 Task: Sort the products in the category "Baby Health Care" by unit price (low first).
Action: Mouse moved to (259, 140)
Screenshot: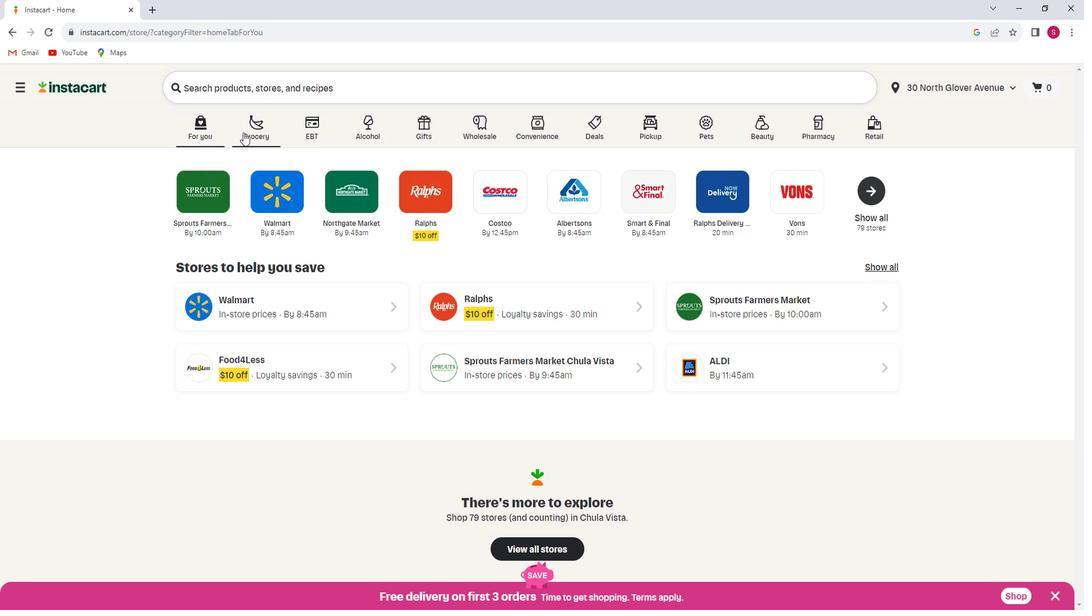 
Action: Mouse pressed left at (259, 140)
Screenshot: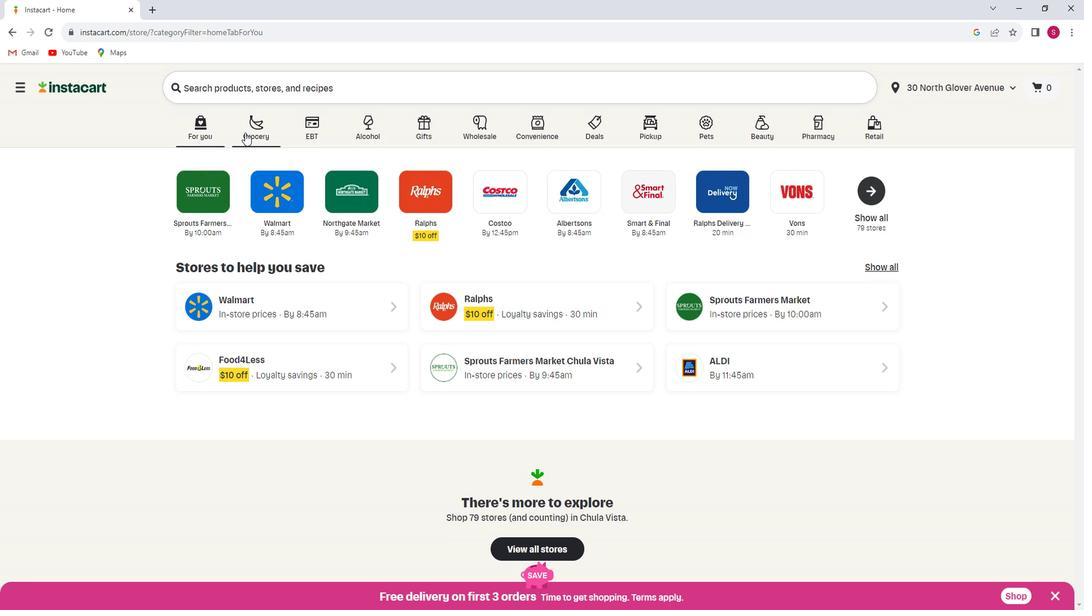 
Action: Mouse moved to (247, 336)
Screenshot: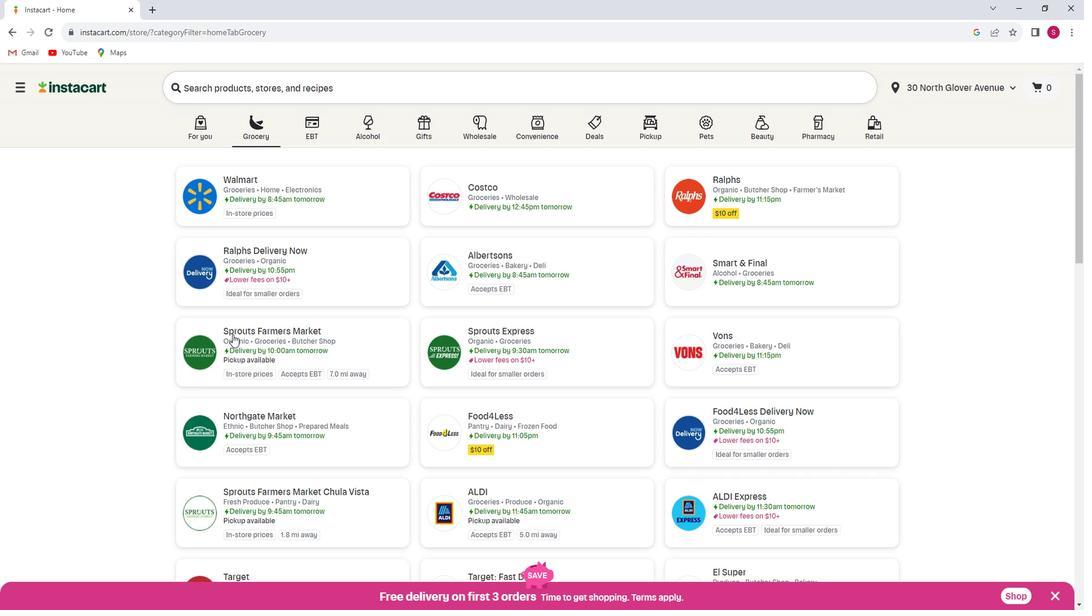 
Action: Mouse pressed left at (247, 336)
Screenshot: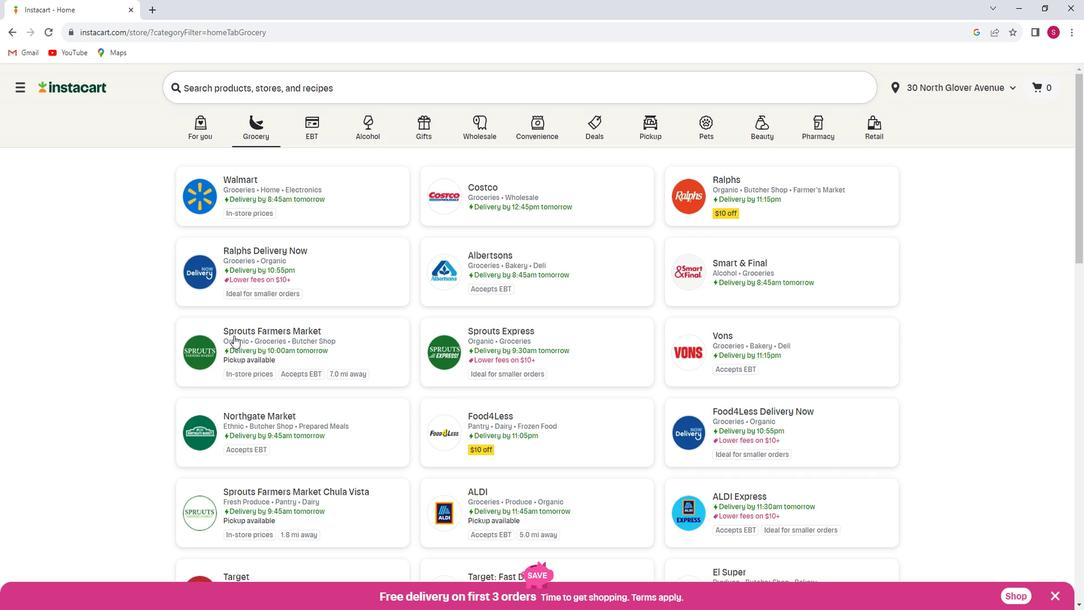 
Action: Mouse moved to (80, 375)
Screenshot: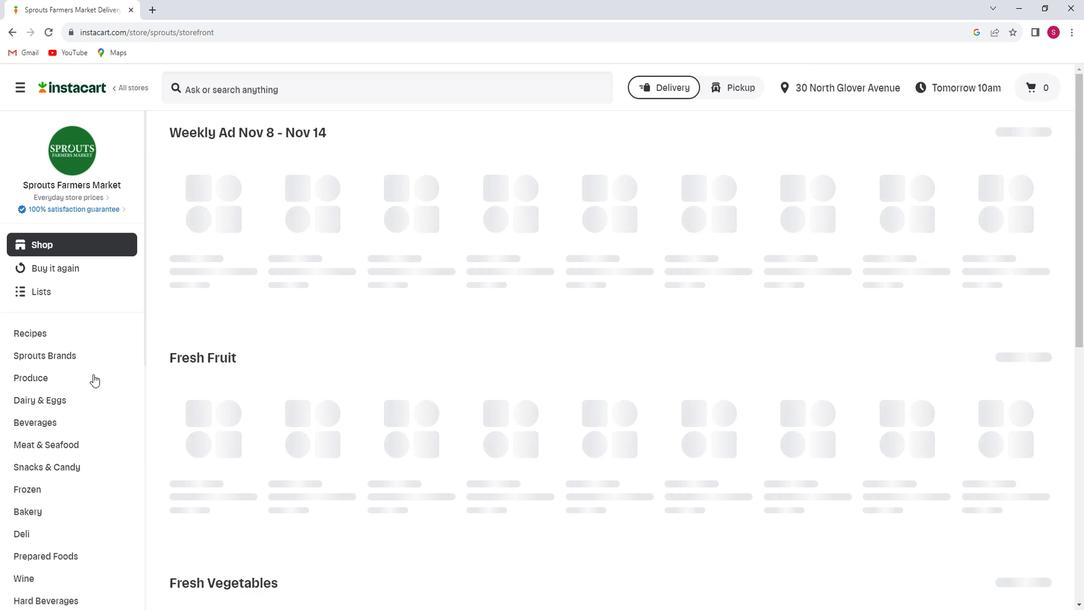 
Action: Mouse scrolled (80, 375) with delta (0, 0)
Screenshot: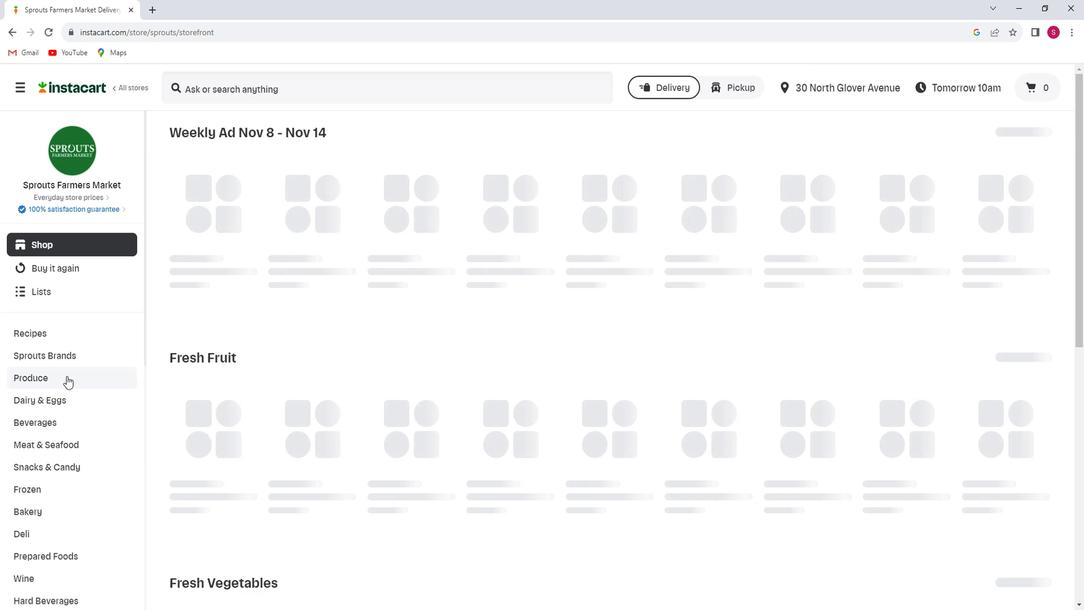 
Action: Mouse moved to (79, 377)
Screenshot: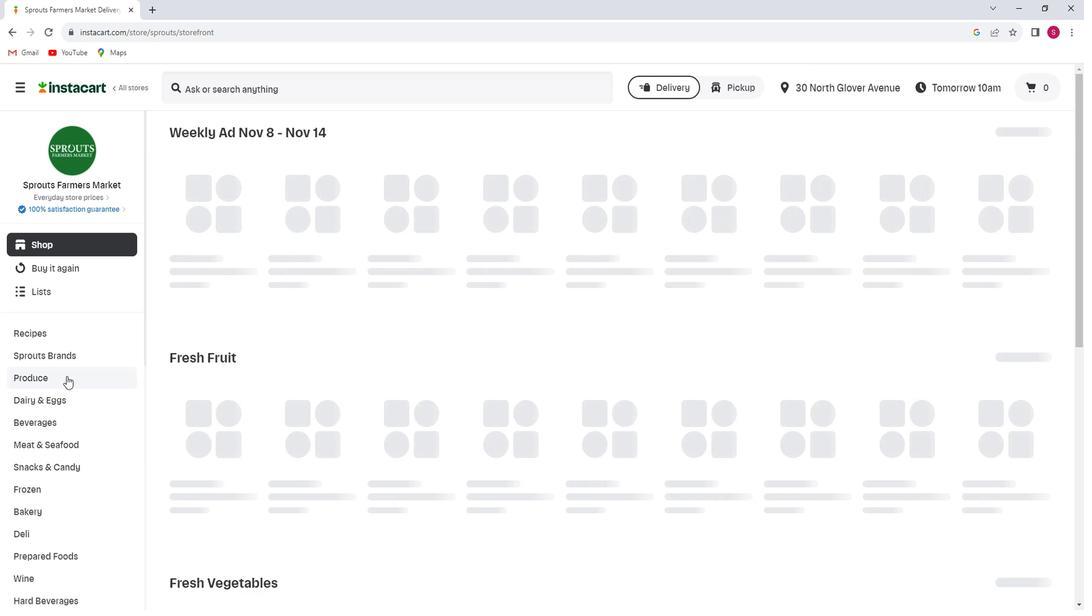 
Action: Mouse scrolled (79, 377) with delta (0, 0)
Screenshot: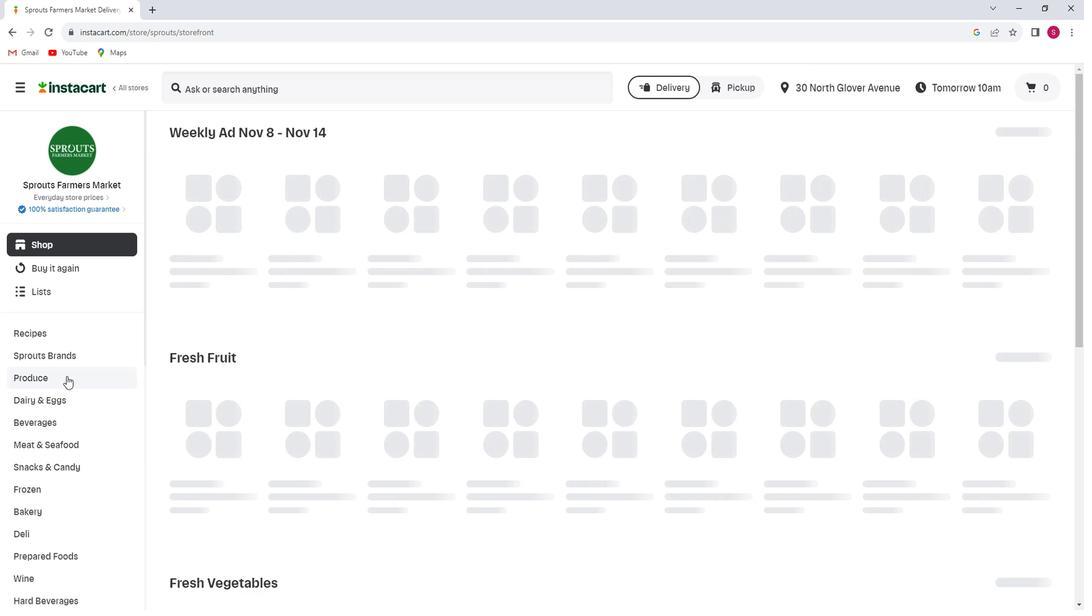 
Action: Mouse moved to (79, 377)
Screenshot: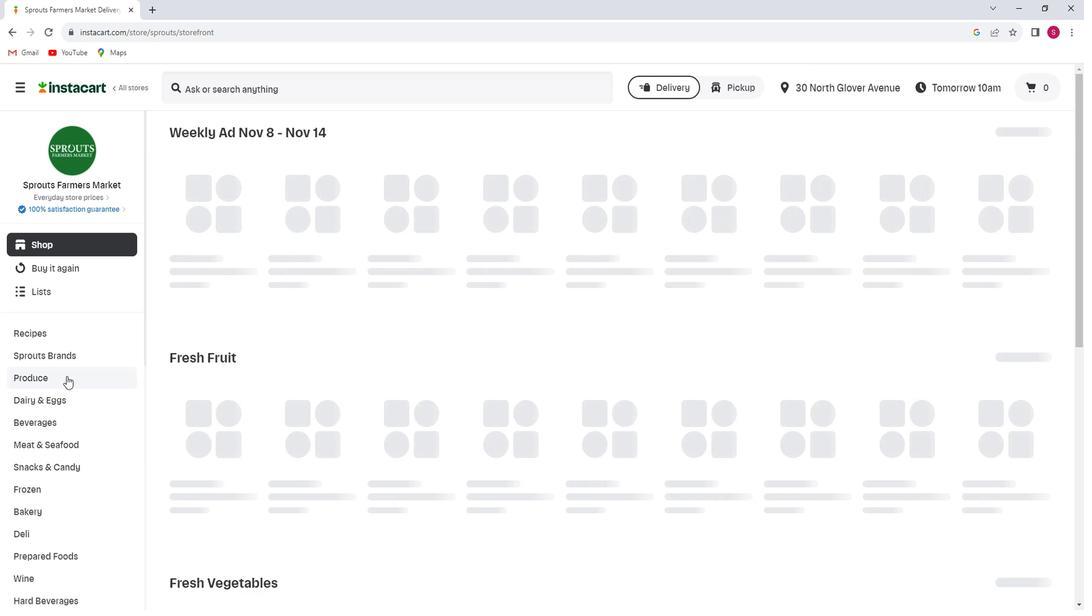 
Action: Mouse scrolled (79, 377) with delta (0, 0)
Screenshot: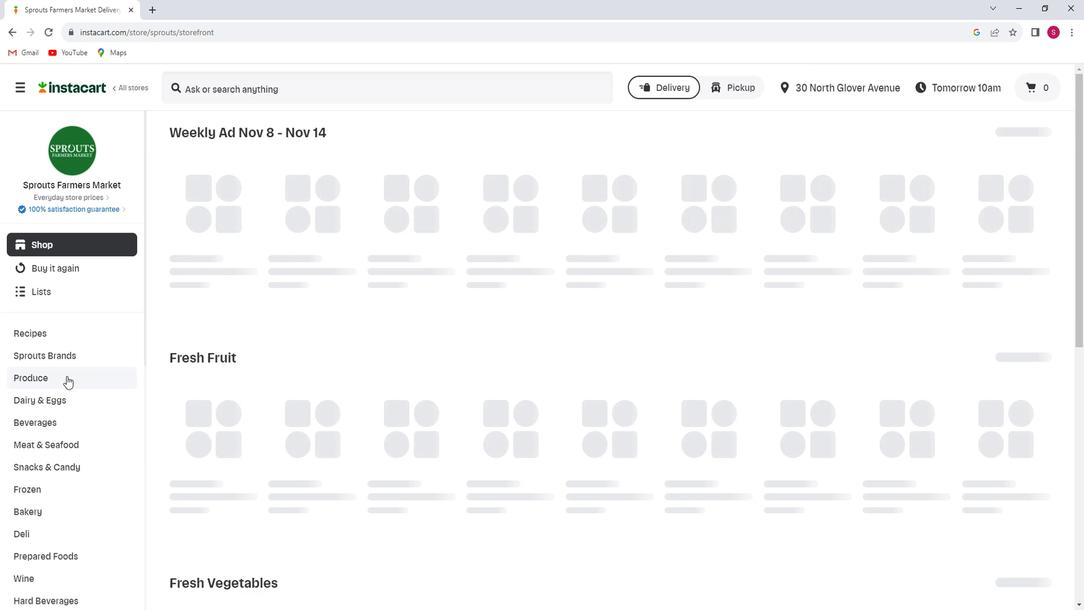 
Action: Mouse scrolled (79, 377) with delta (0, 0)
Screenshot: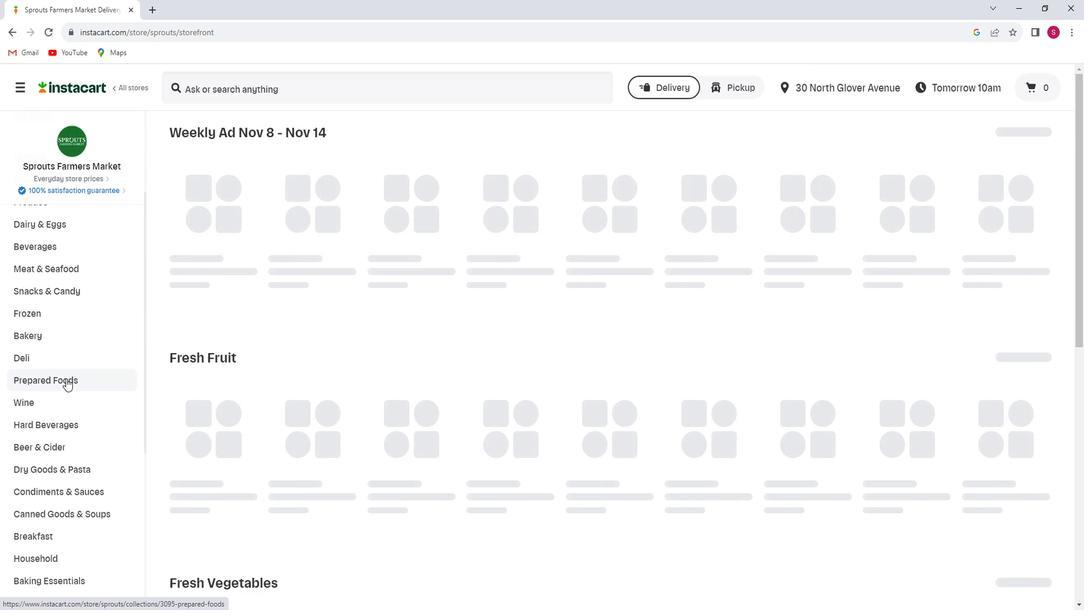 
Action: Mouse scrolled (79, 377) with delta (0, 0)
Screenshot: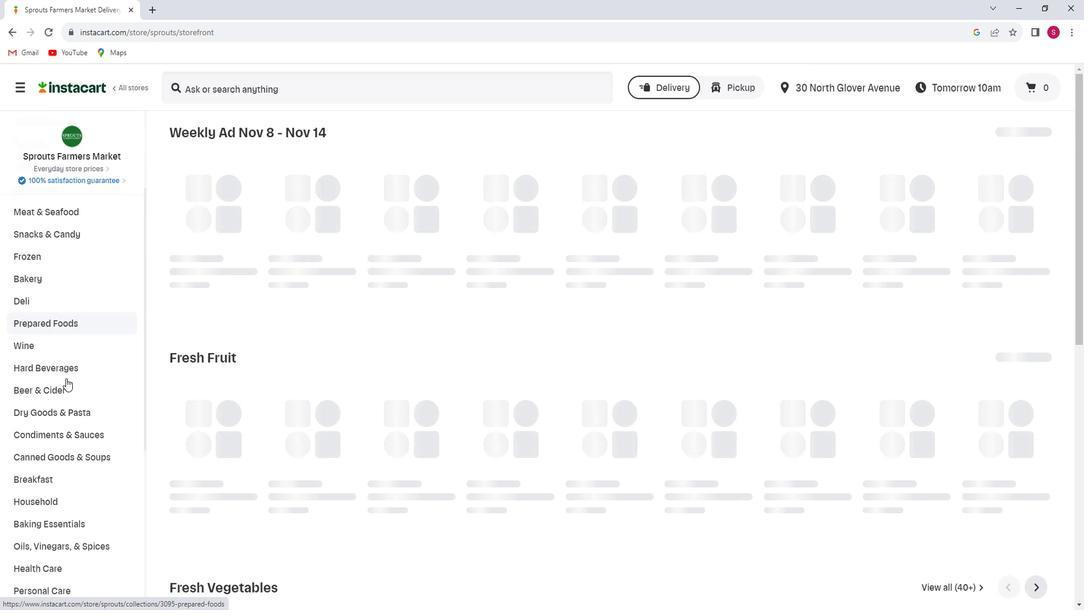 
Action: Mouse scrolled (79, 377) with delta (0, 0)
Screenshot: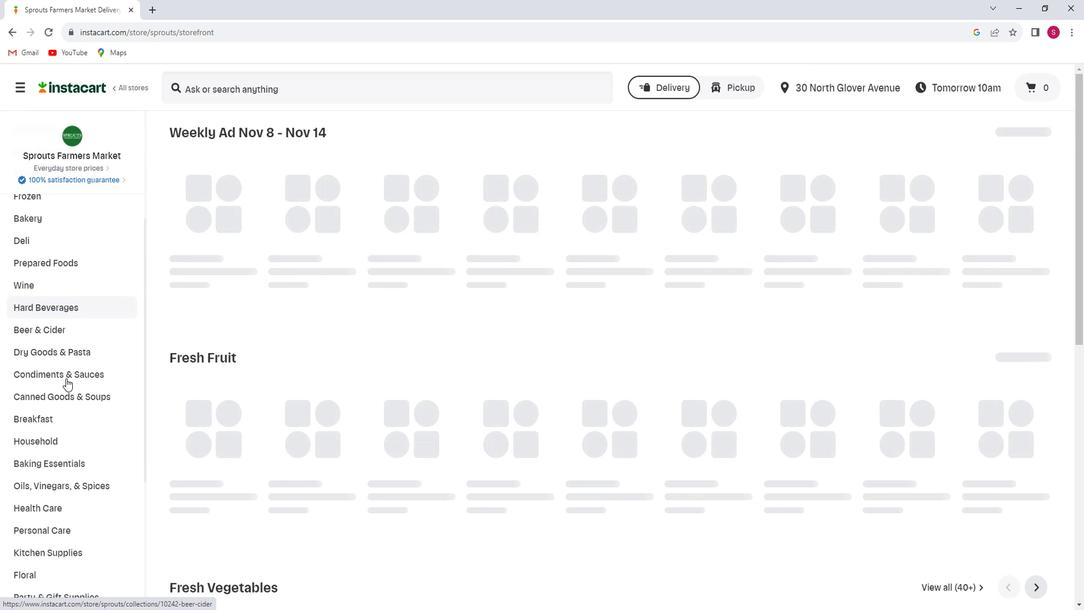 
Action: Mouse scrolled (79, 377) with delta (0, 0)
Screenshot: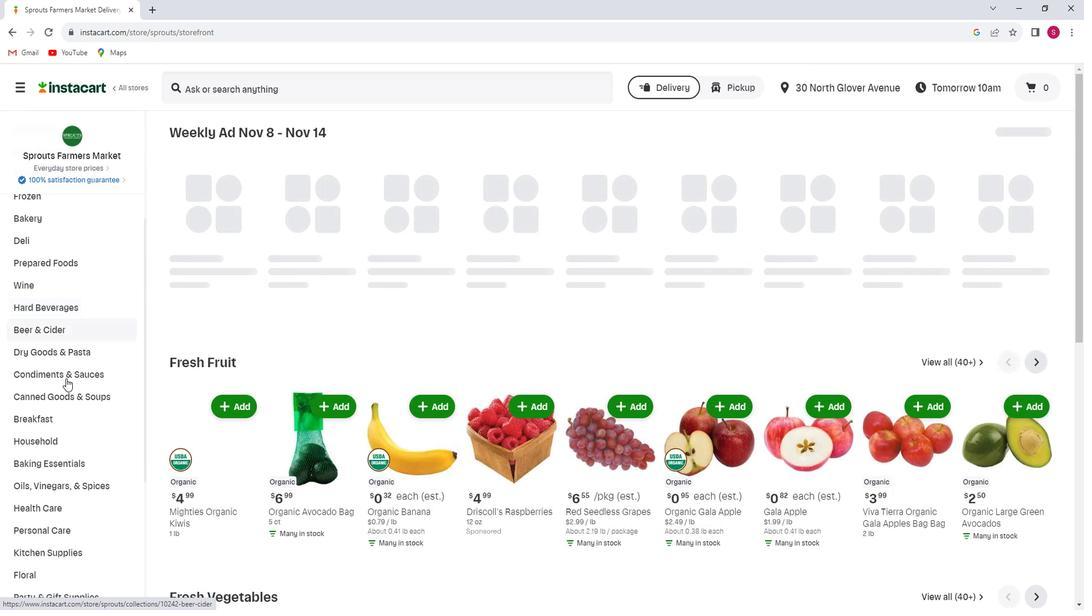 
Action: Mouse moved to (79, 378)
Screenshot: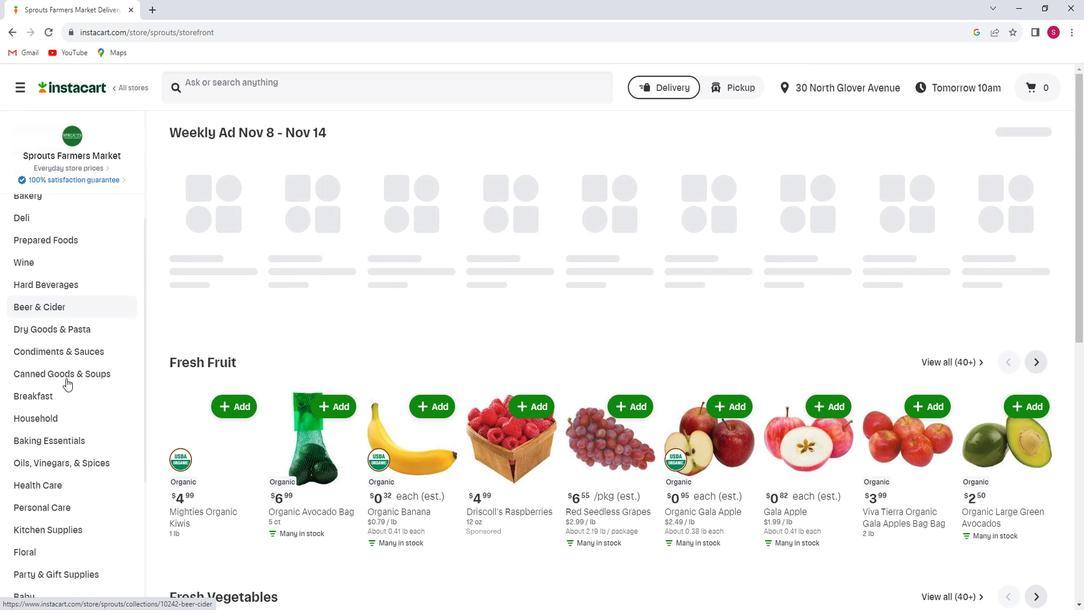 
Action: Mouse scrolled (79, 377) with delta (0, 0)
Screenshot: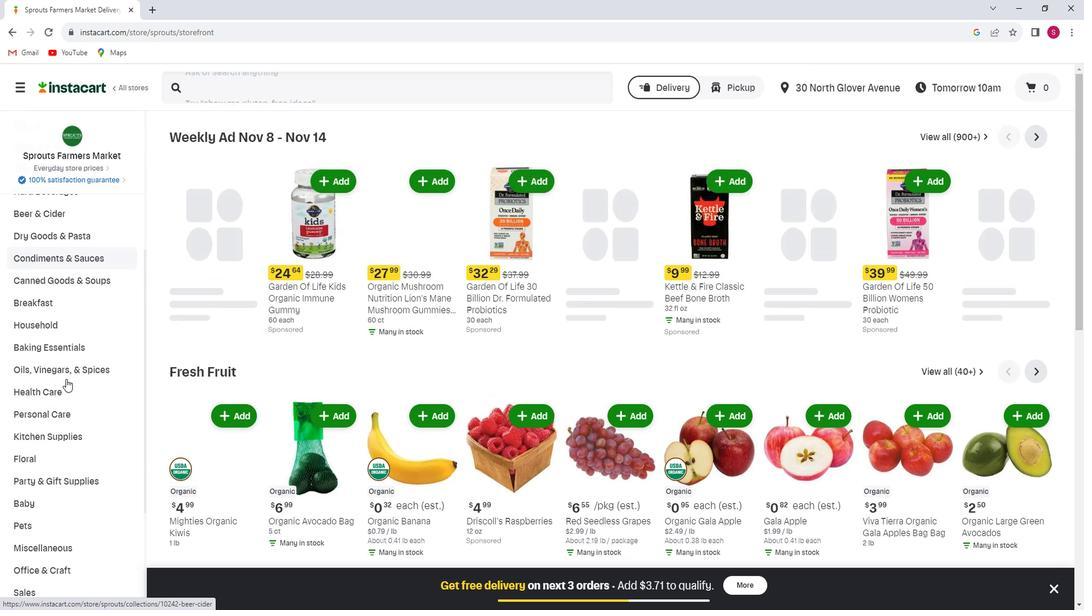 
Action: Mouse moved to (50, 437)
Screenshot: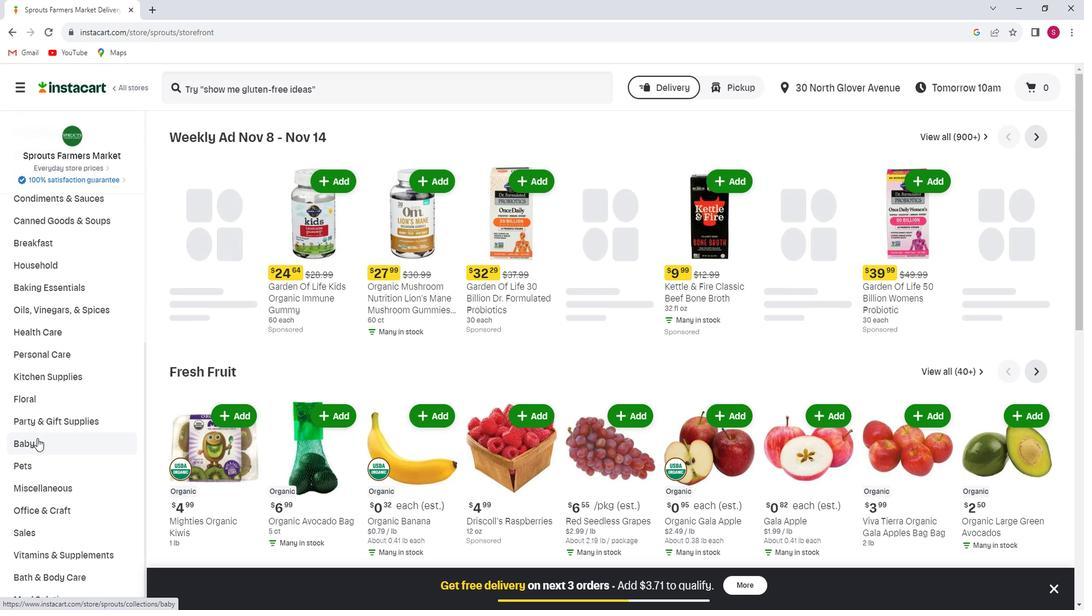 
Action: Mouse pressed left at (50, 437)
Screenshot: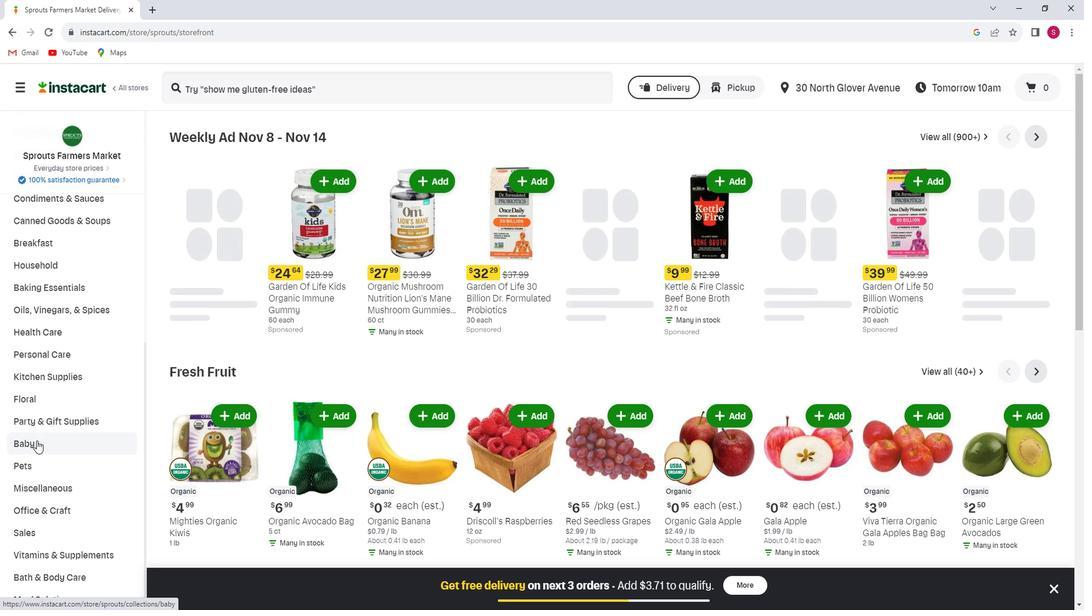 
Action: Mouse moved to (53, 460)
Screenshot: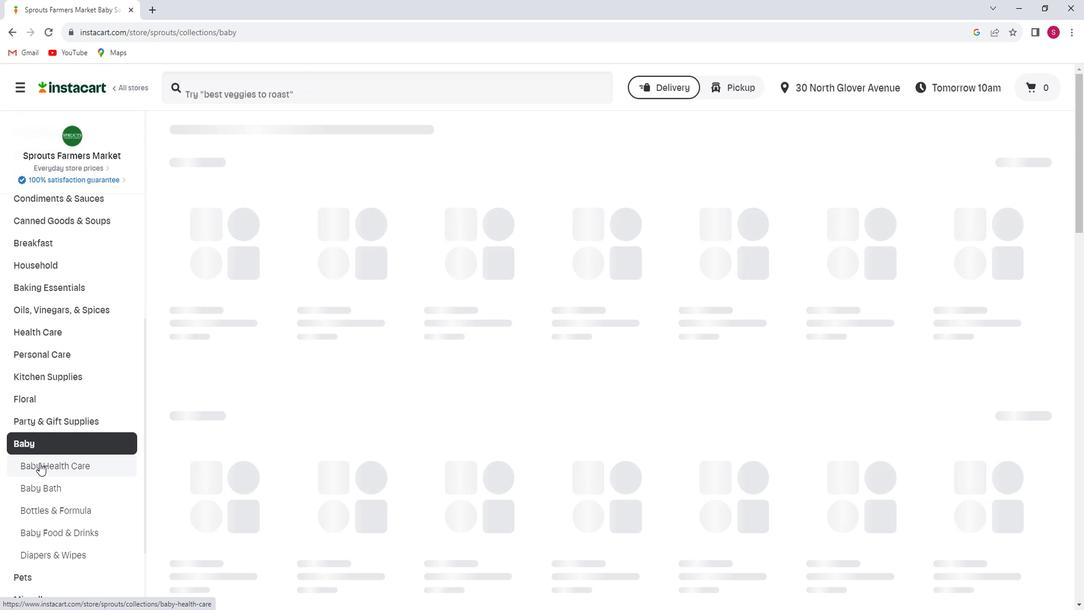 
Action: Mouse pressed left at (53, 460)
Screenshot: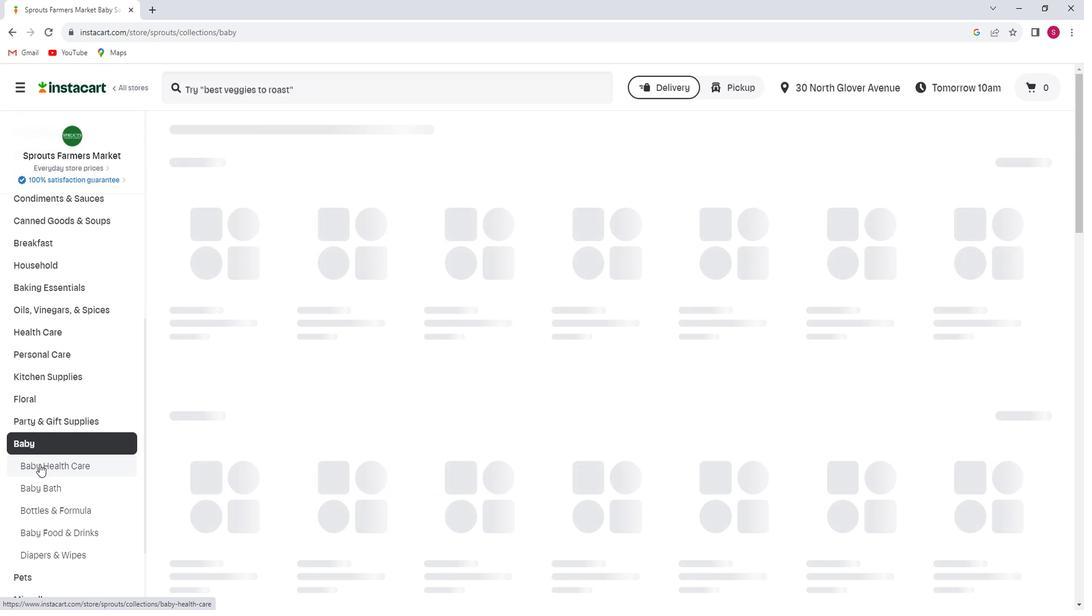 
Action: Mouse moved to (1055, 231)
Screenshot: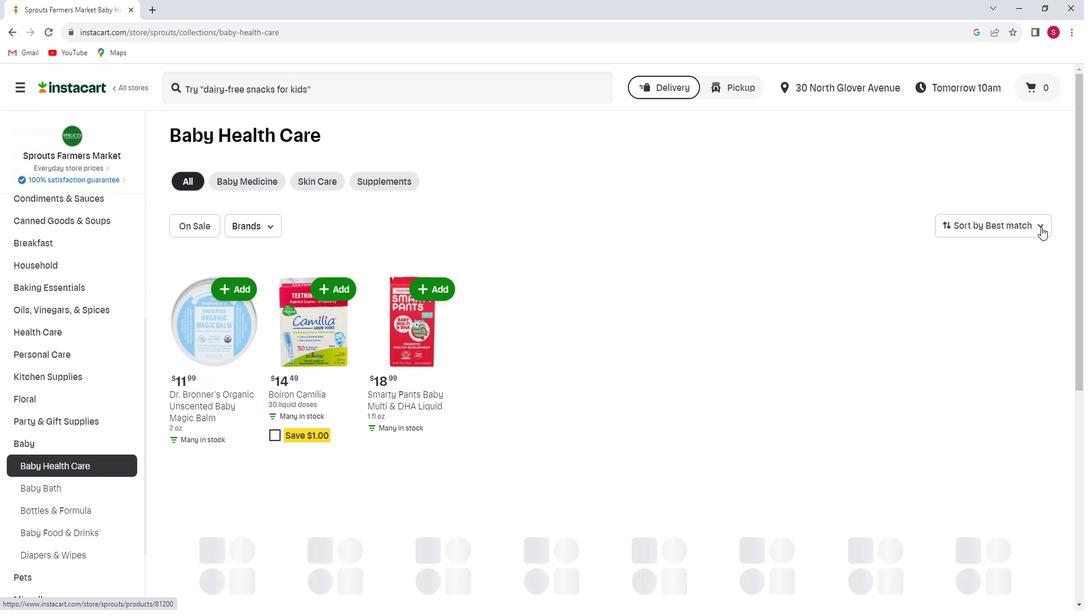
Action: Mouse pressed left at (1055, 231)
Screenshot: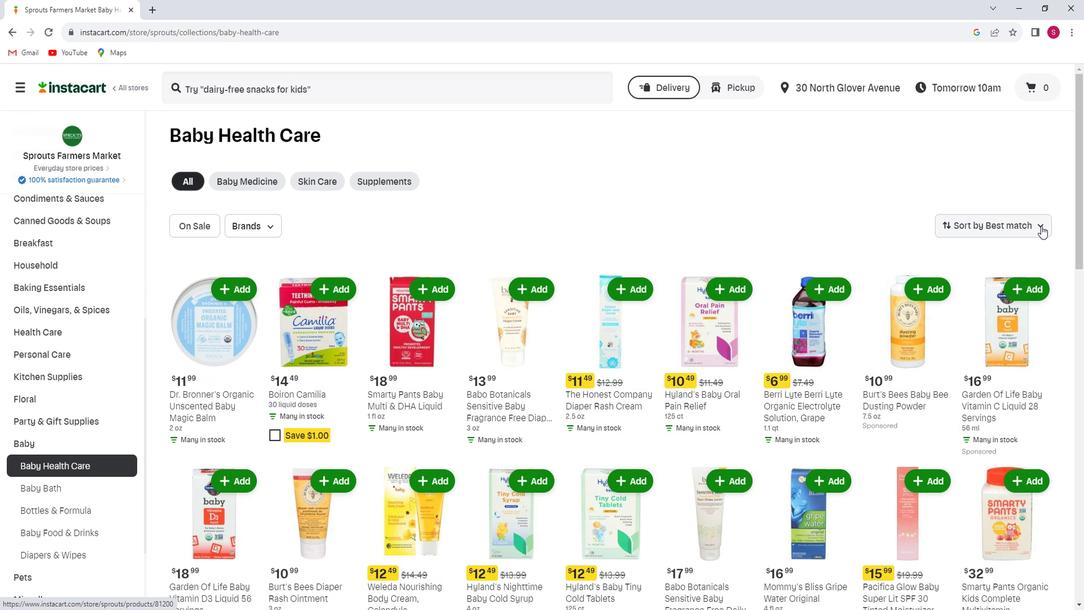 
Action: Mouse moved to (1015, 334)
Screenshot: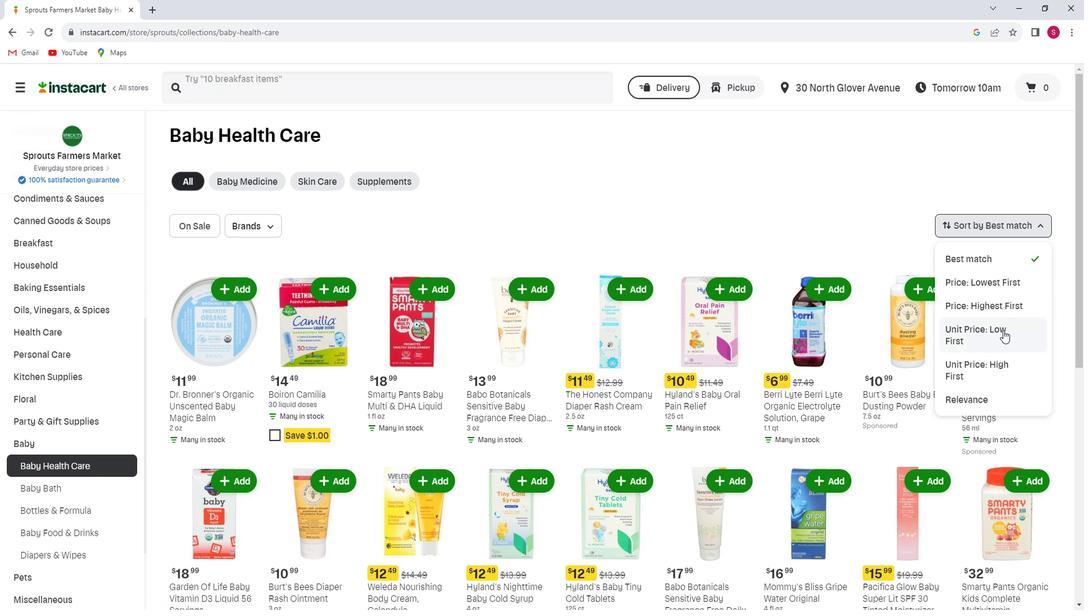 
Action: Mouse pressed left at (1015, 334)
Screenshot: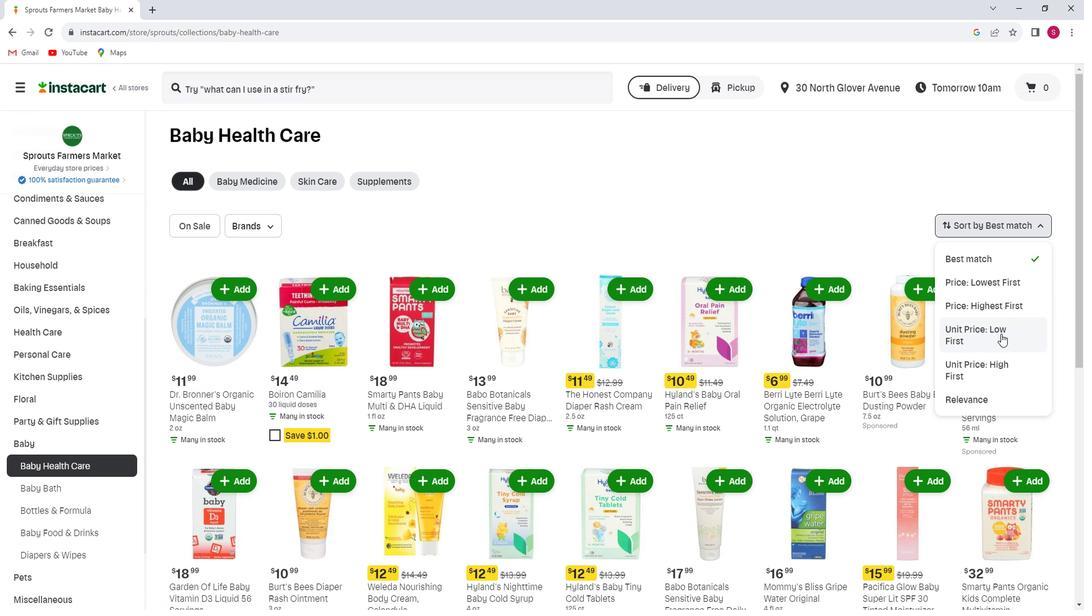 
